 Task: Set the left margin to 2 inches.
Action: Mouse moved to (42, 64)
Screenshot: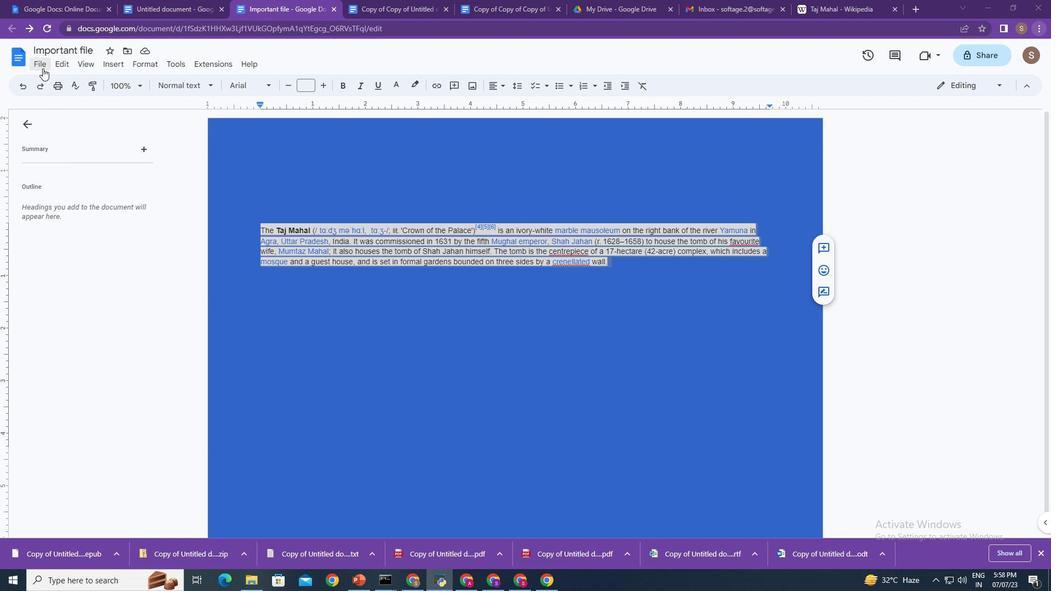 
Action: Mouse pressed left at (42, 64)
Screenshot: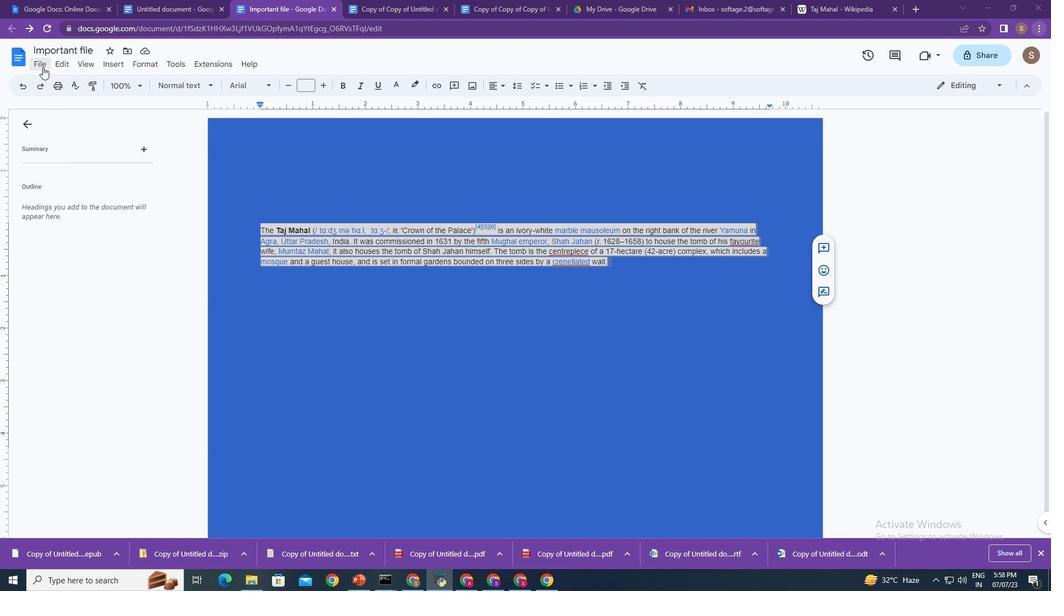 
Action: Mouse moved to (59, 379)
Screenshot: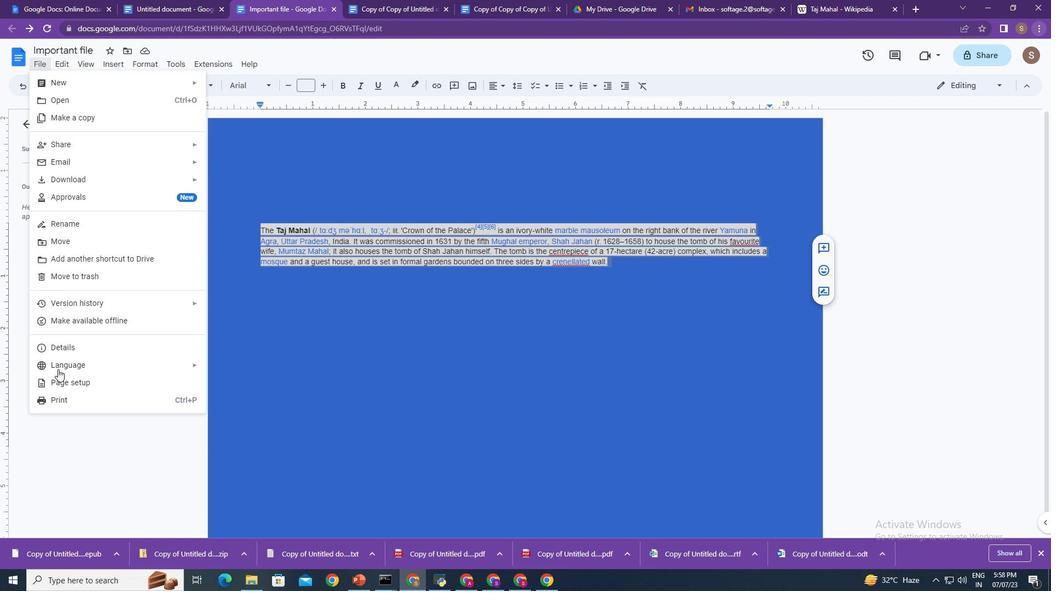 
Action: Mouse pressed left at (59, 379)
Screenshot: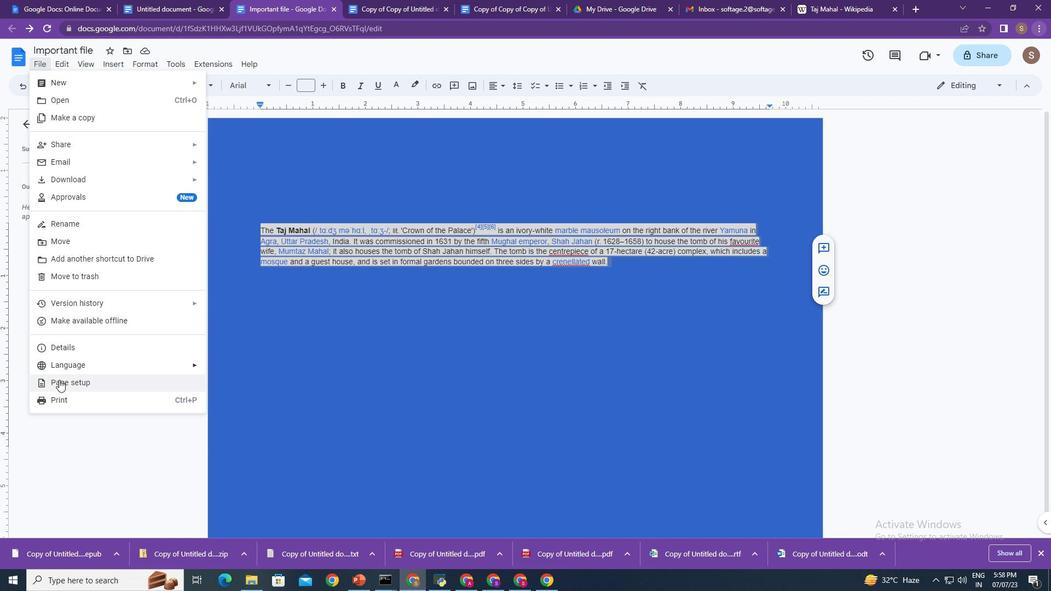 
Action: Mouse moved to (612, 336)
Screenshot: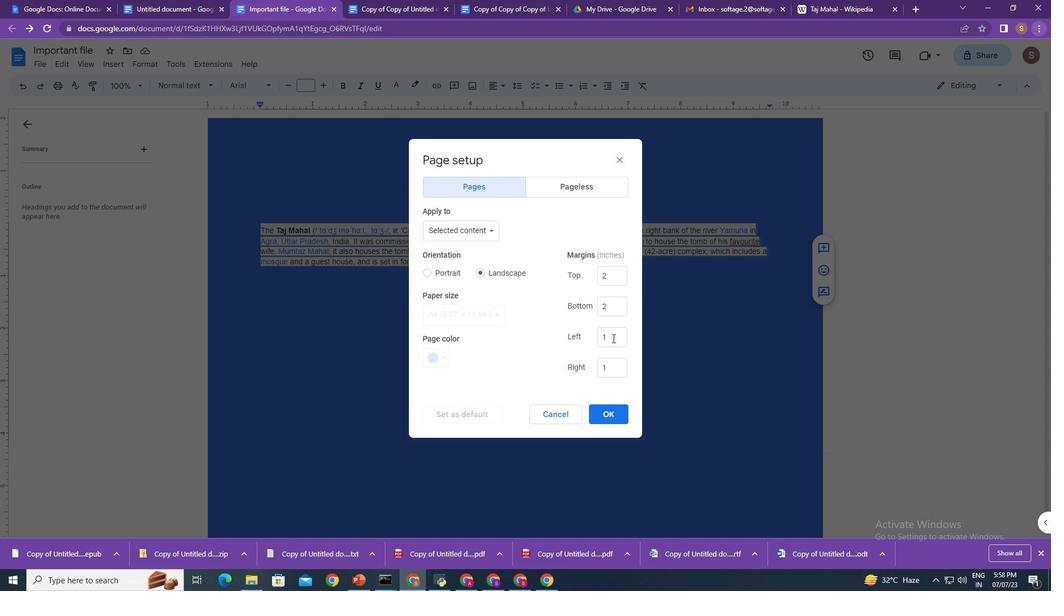 
Action: Mouse pressed left at (612, 336)
Screenshot: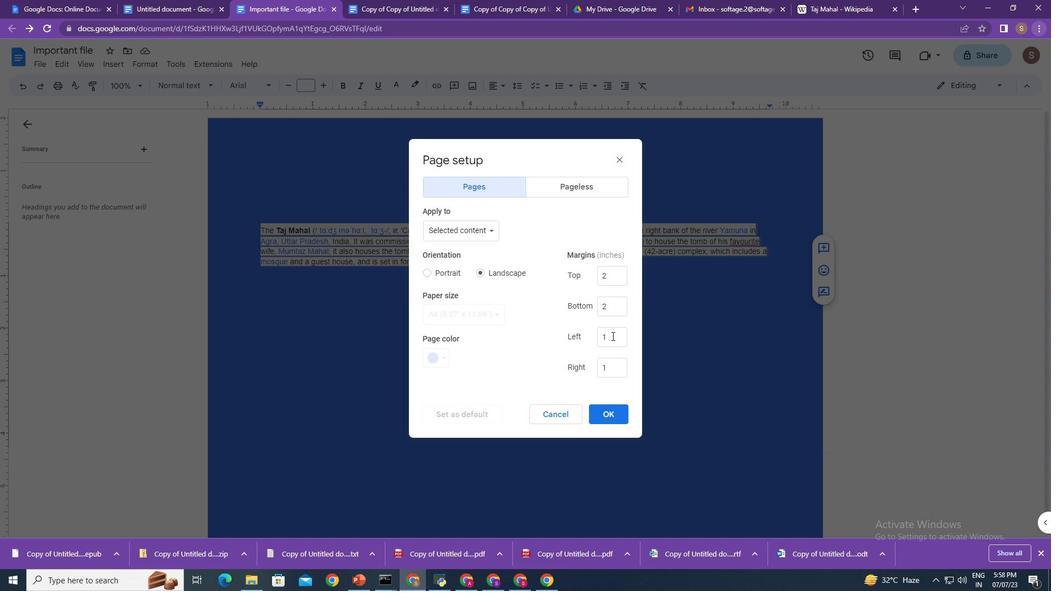 
Action: Mouse moved to (590, 331)
Screenshot: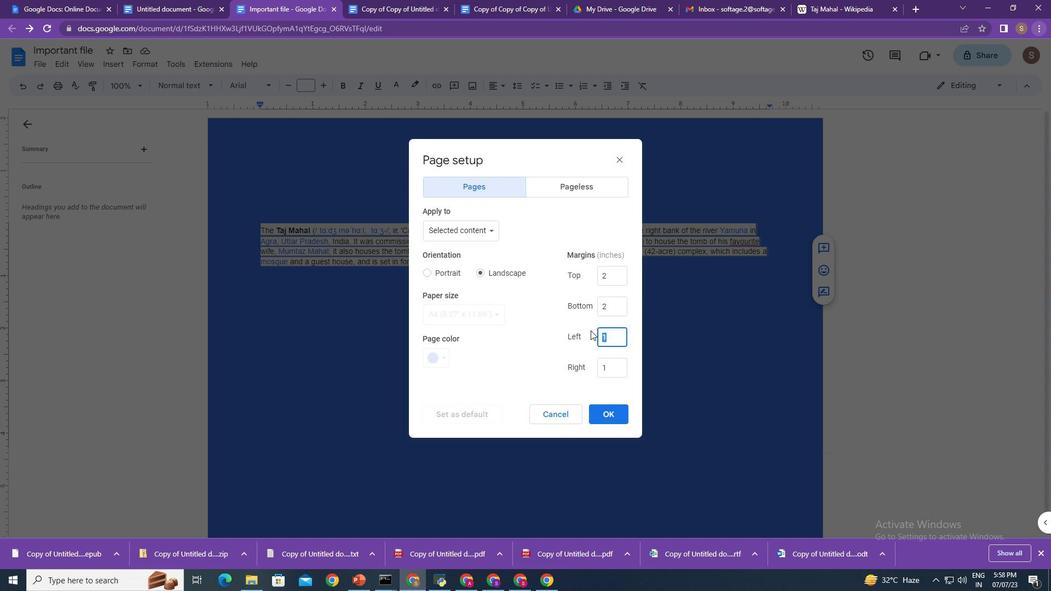 
Action: Key pressed 2
Screenshot: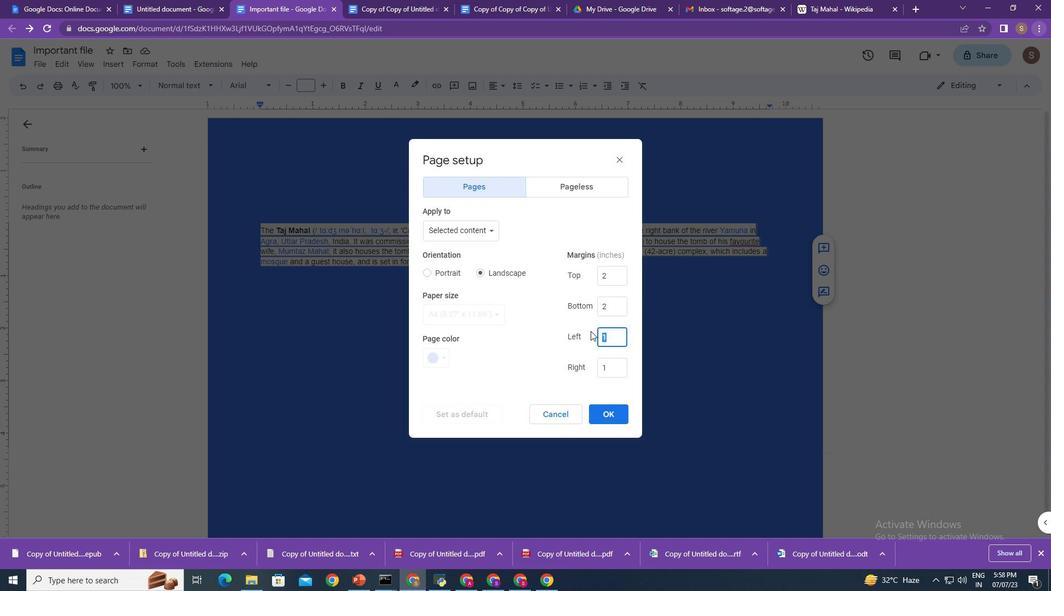 
Action: Mouse moved to (619, 414)
Screenshot: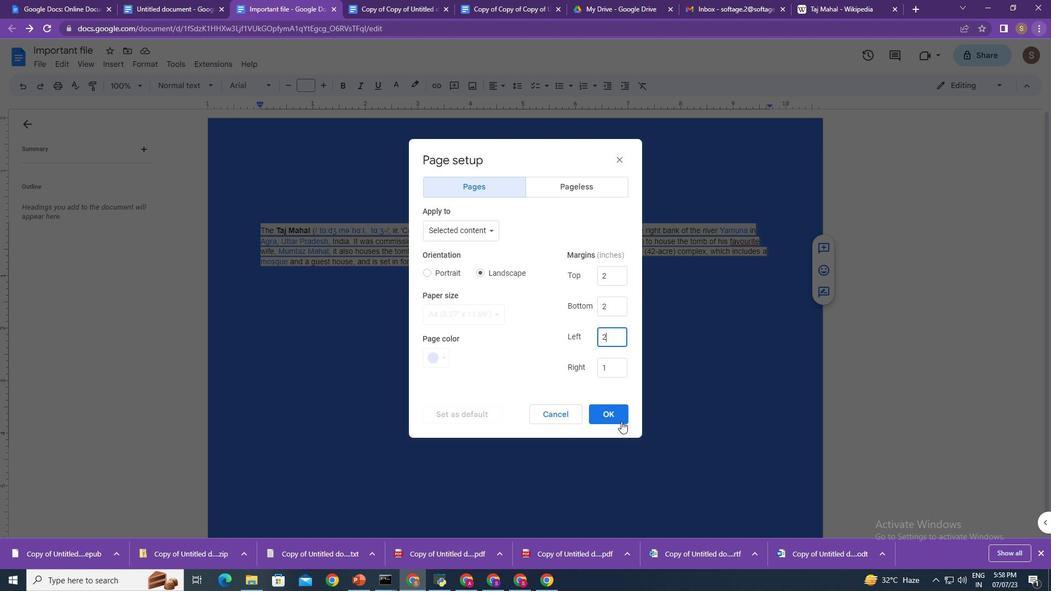 
Action: Mouse pressed left at (619, 414)
Screenshot: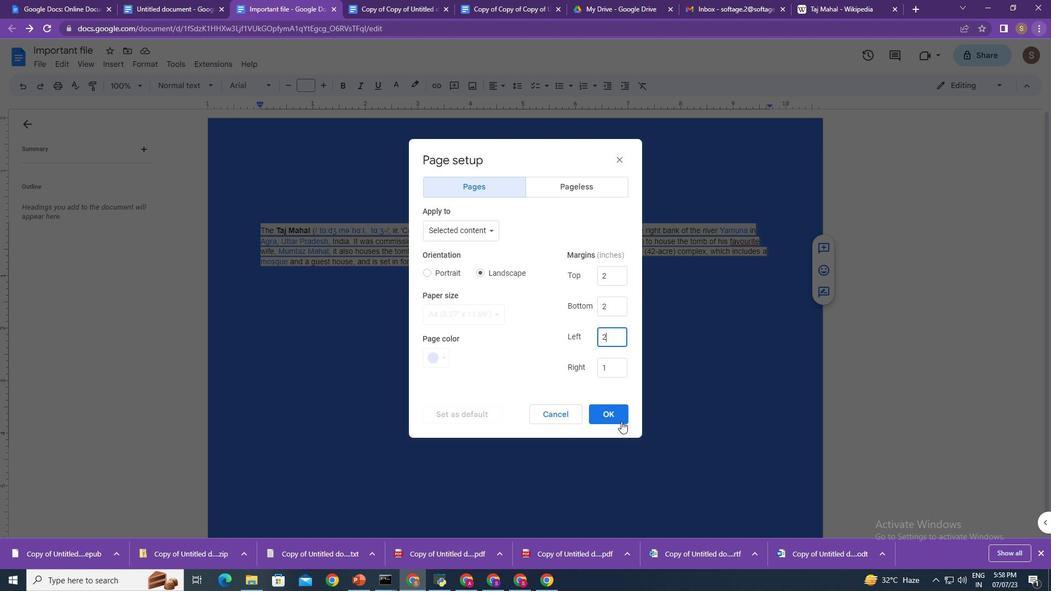 
